 Task: Create a meeting invitation titled 'Event Invitation' for July 22, 2023, from 10:00 AM to 10:30 AM at 'Comman Room'.
Action: Mouse moved to (7, 57)
Screenshot: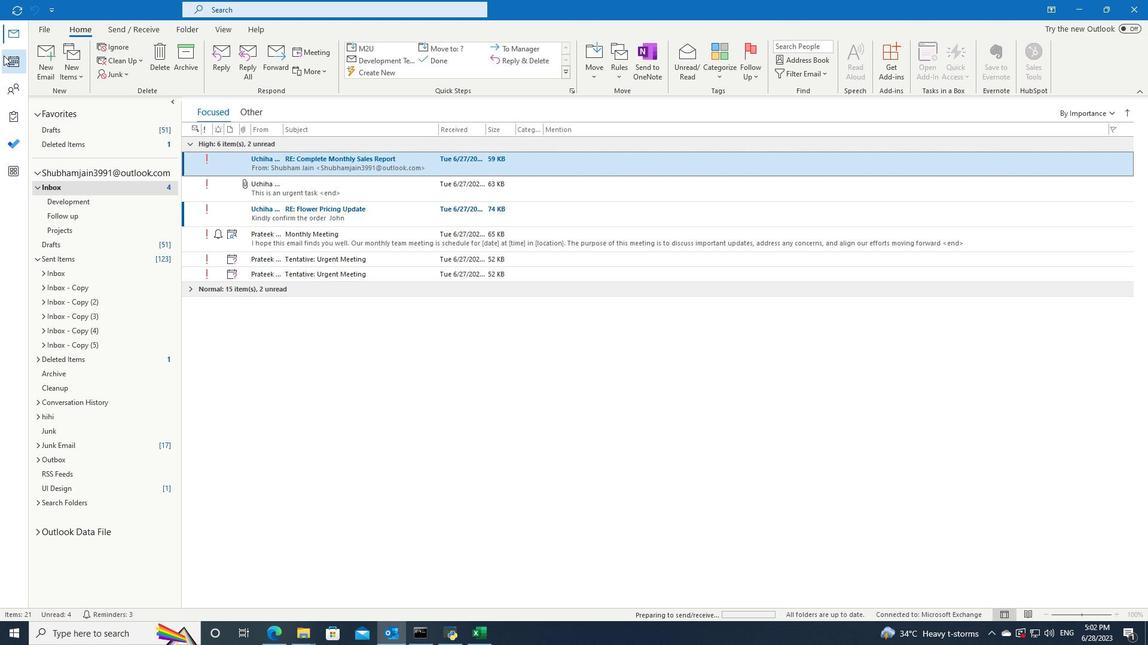 
Action: Mouse pressed left at (7, 57)
Screenshot: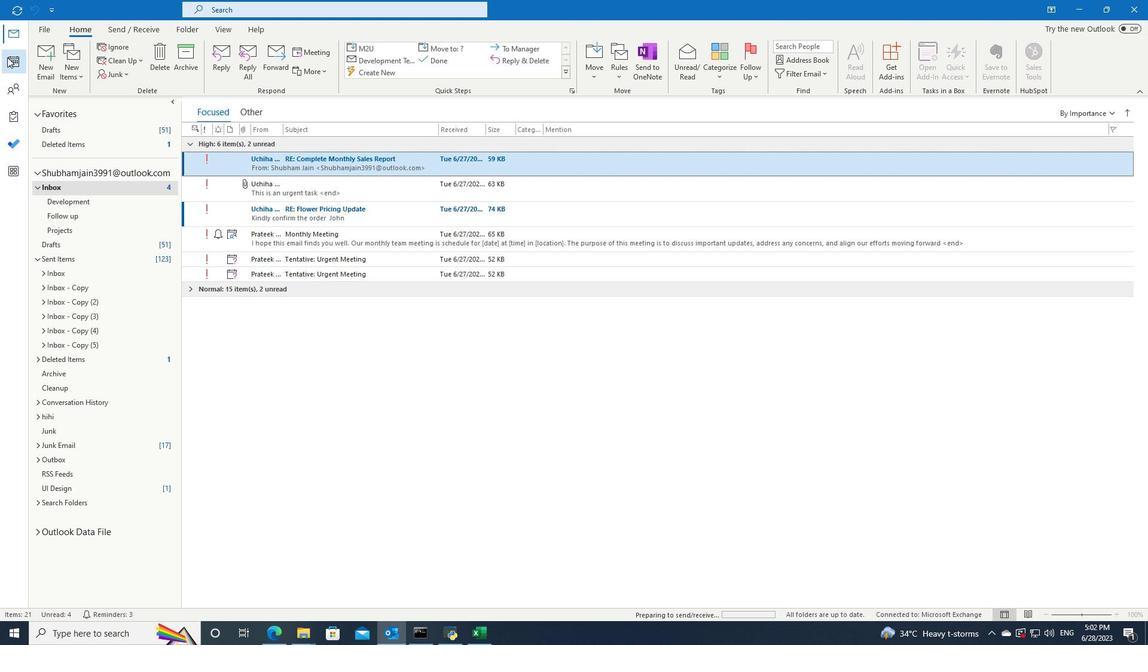 
Action: Mouse moved to (97, 74)
Screenshot: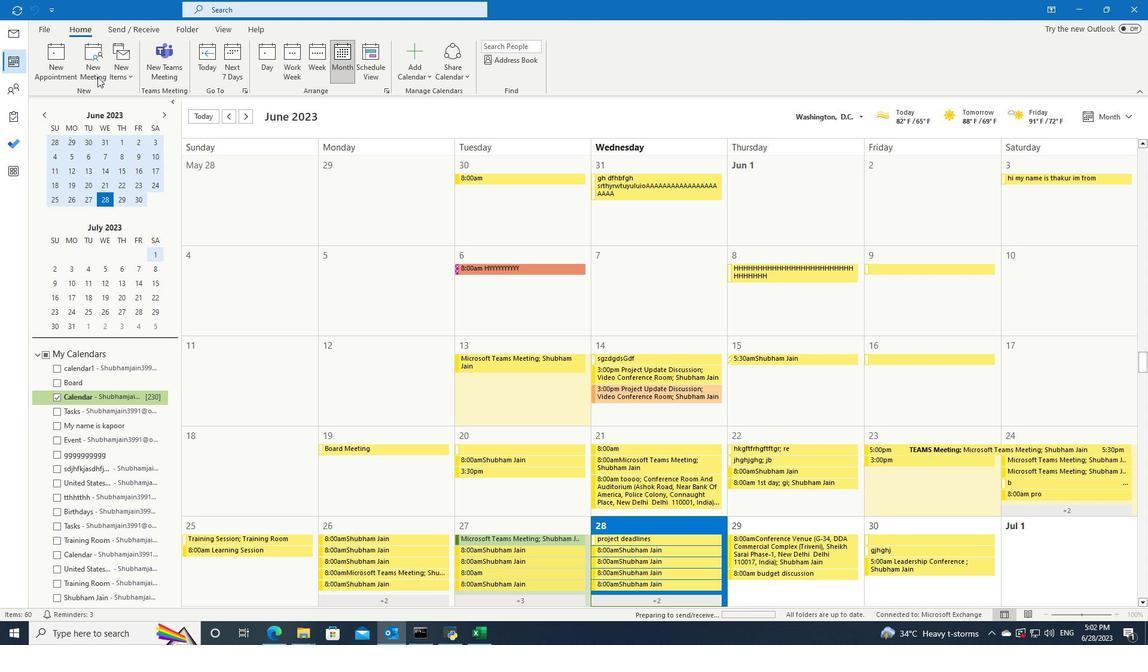 
Action: Mouse pressed left at (97, 74)
Screenshot: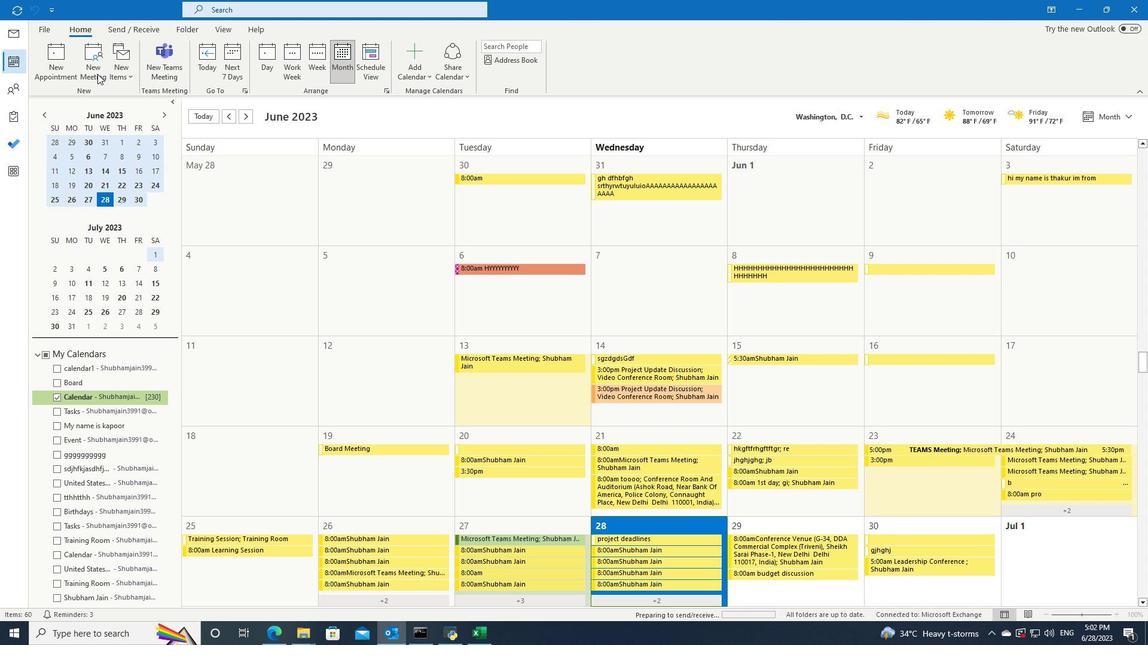 
Action: Mouse pressed left at (97, 74)
Screenshot: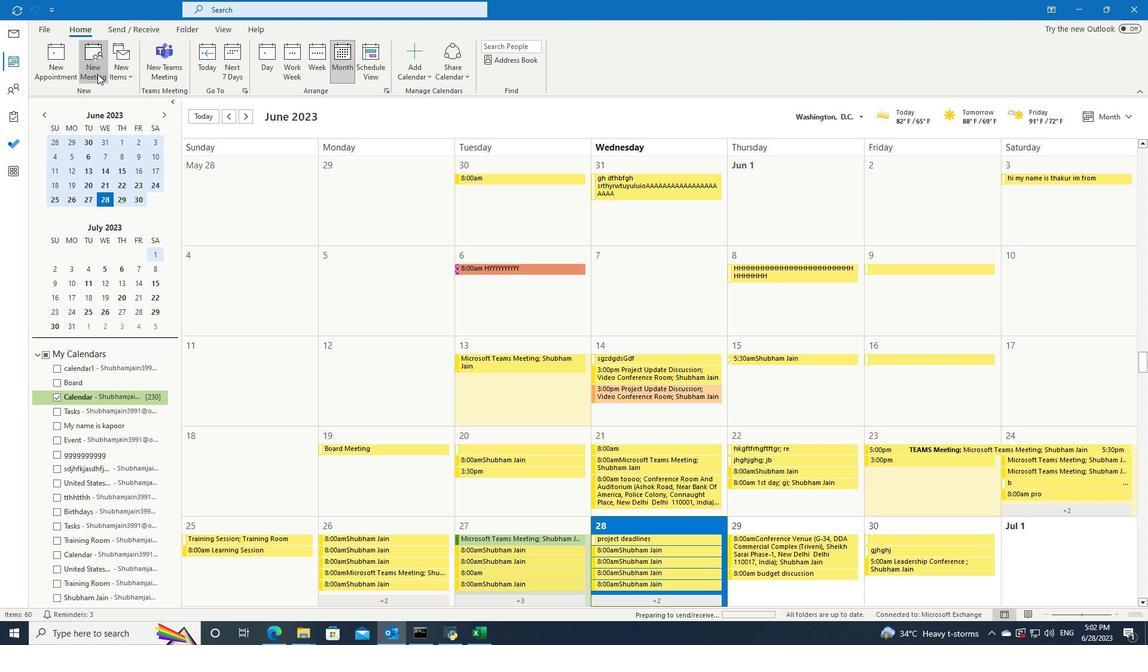 
Action: Mouse moved to (115, 132)
Screenshot: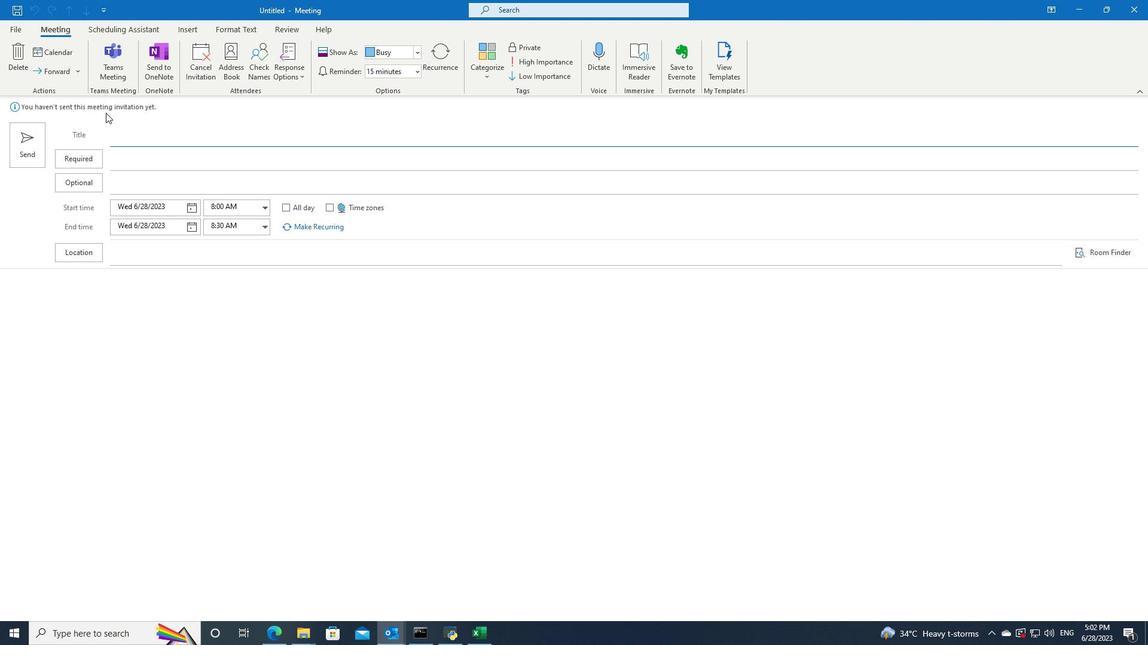 
Action: Key pressed <Key.shift>Event<Key.space><Key.shift>Invitation
Screenshot: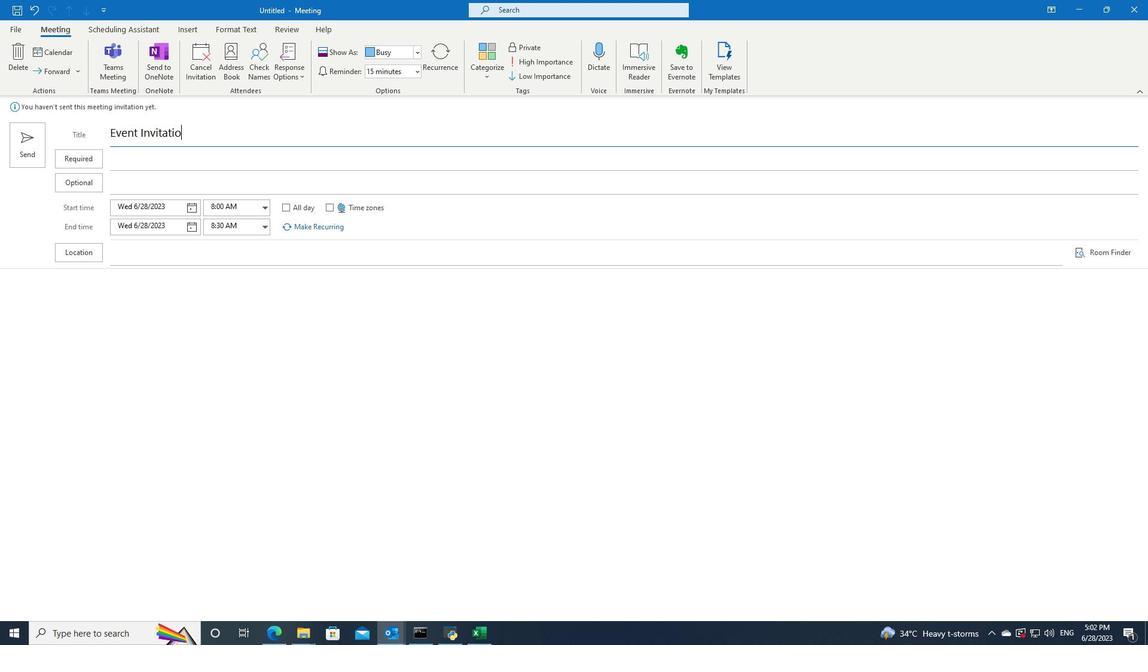 
Action: Mouse moved to (192, 206)
Screenshot: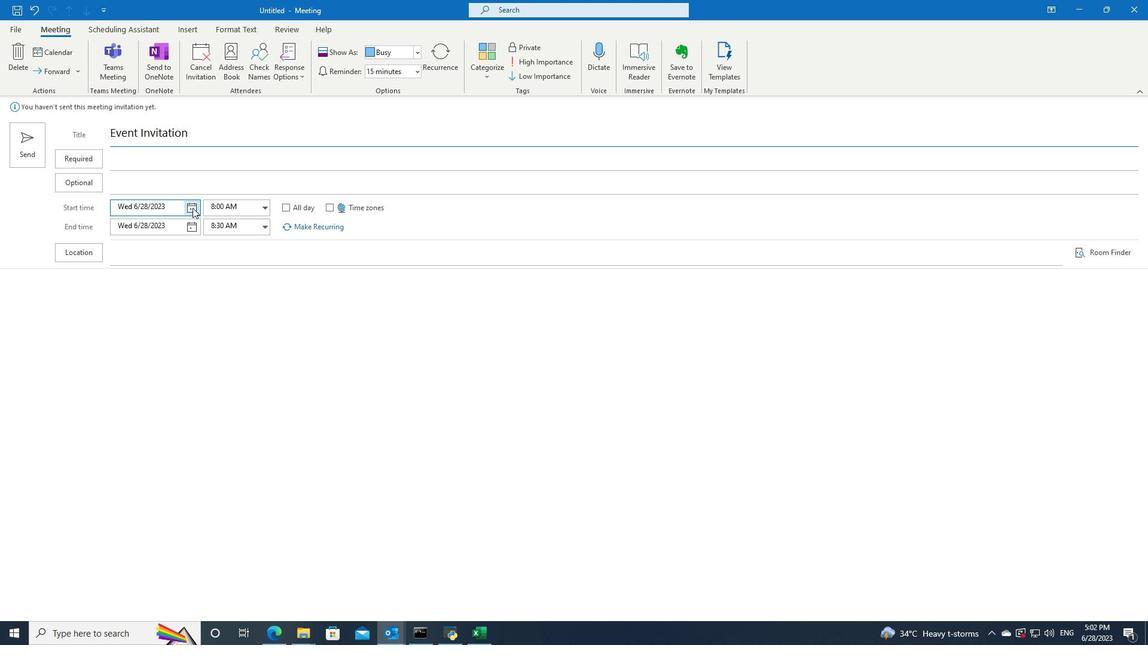 
Action: Mouse pressed left at (192, 206)
Screenshot: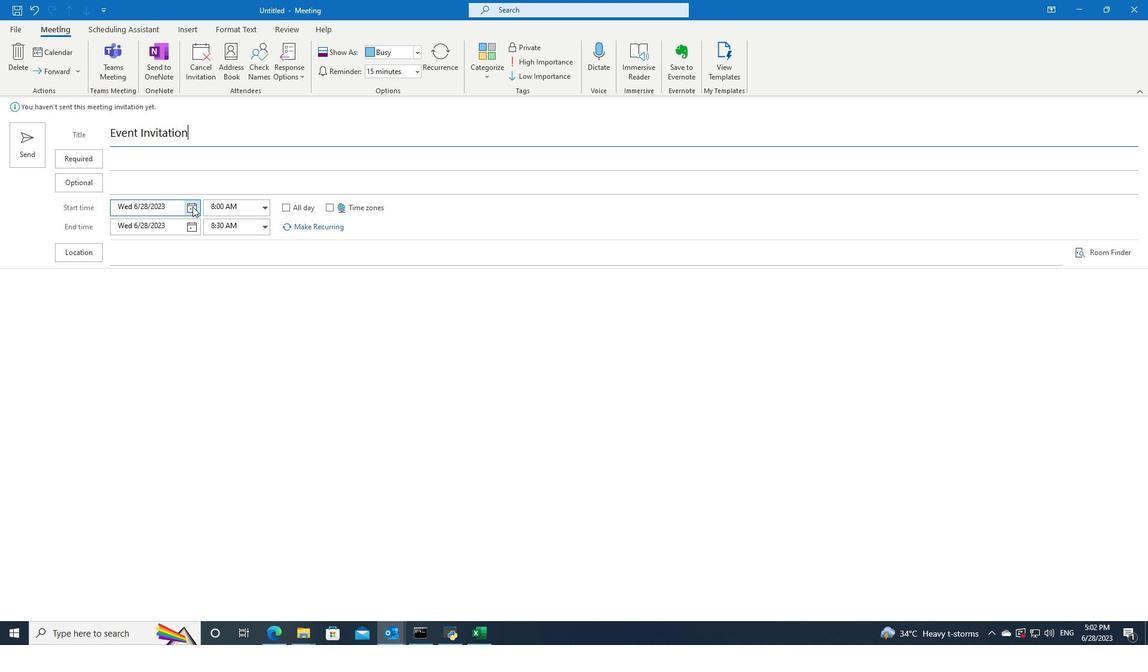 
Action: Mouse moved to (192, 224)
Screenshot: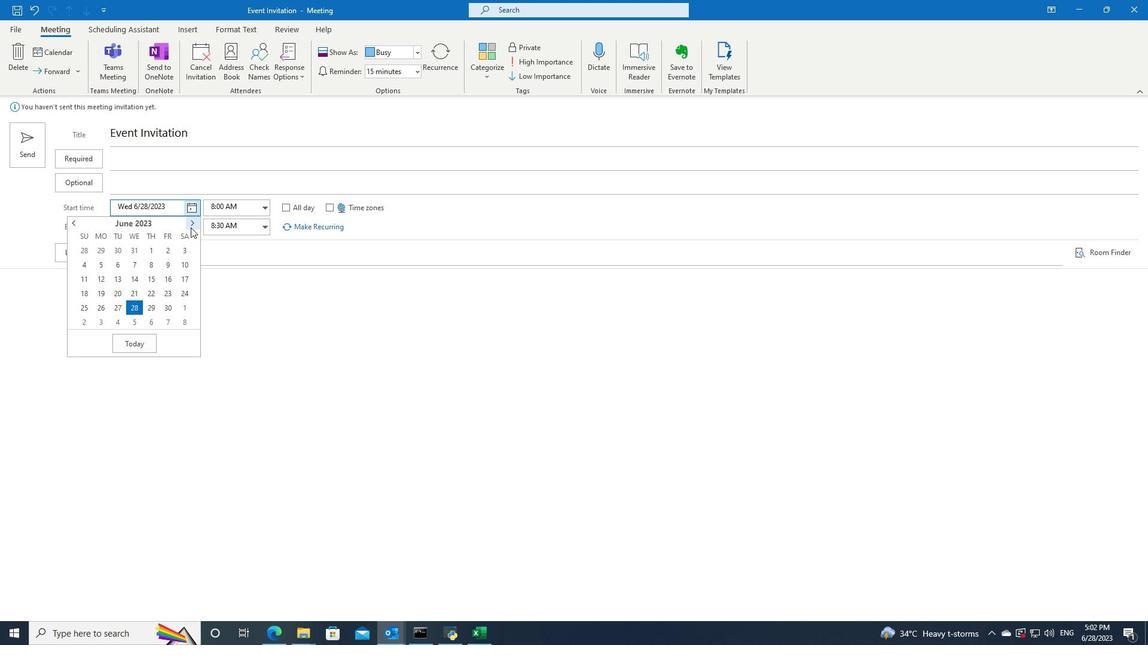 
Action: Mouse pressed left at (192, 224)
Screenshot: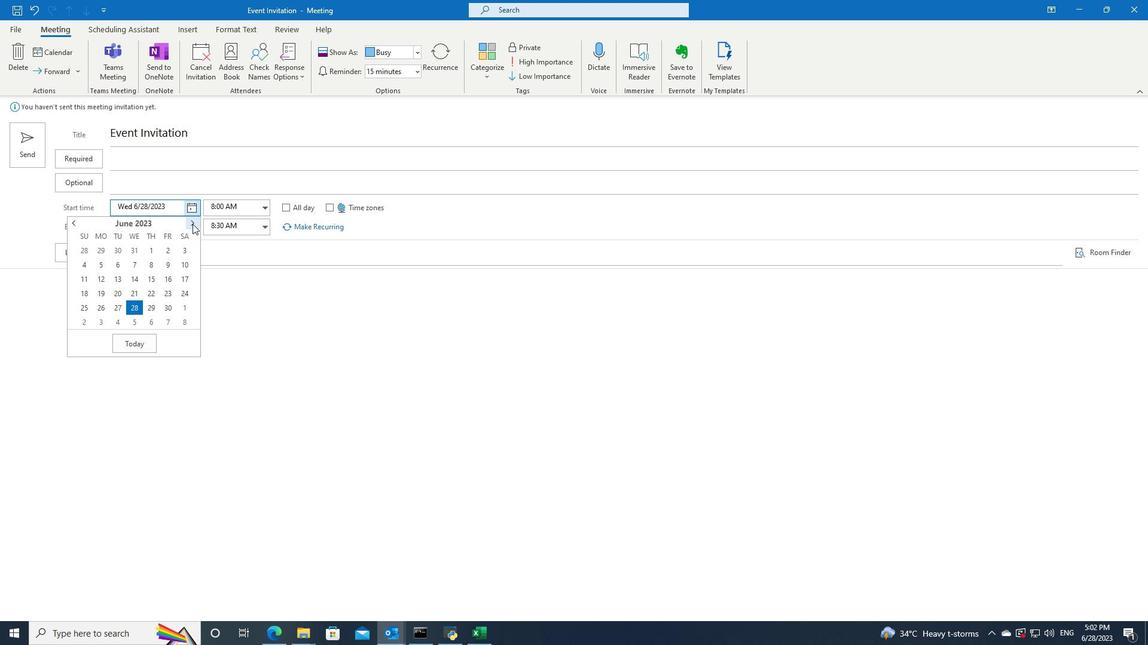 
Action: Mouse moved to (183, 291)
Screenshot: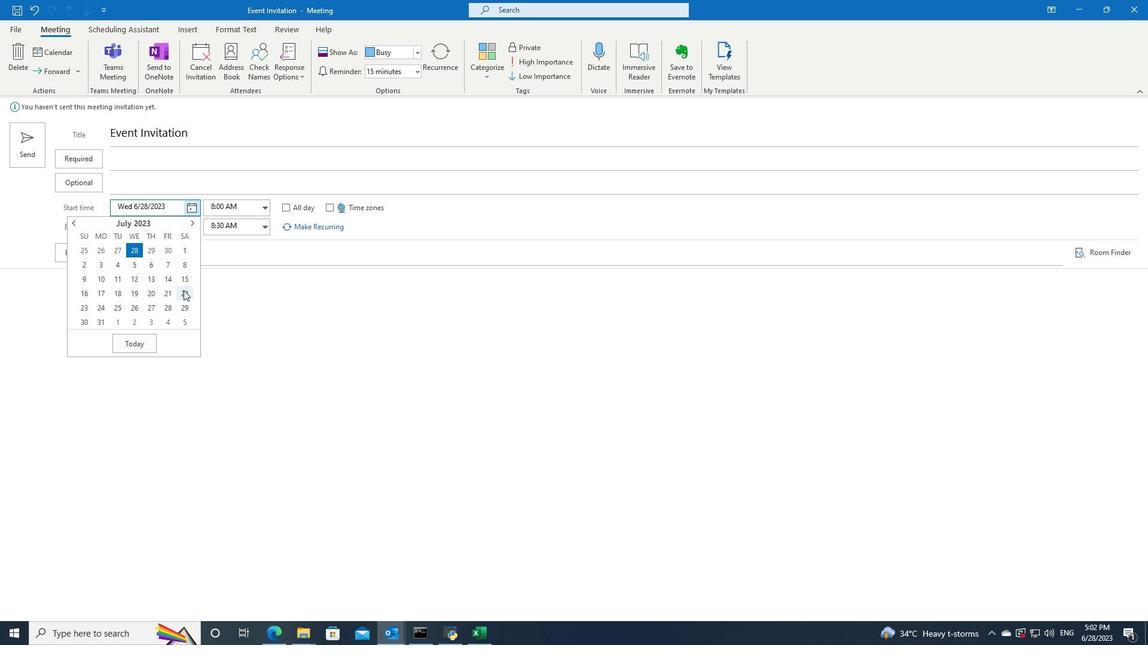 
Action: Mouse pressed left at (183, 291)
Screenshot: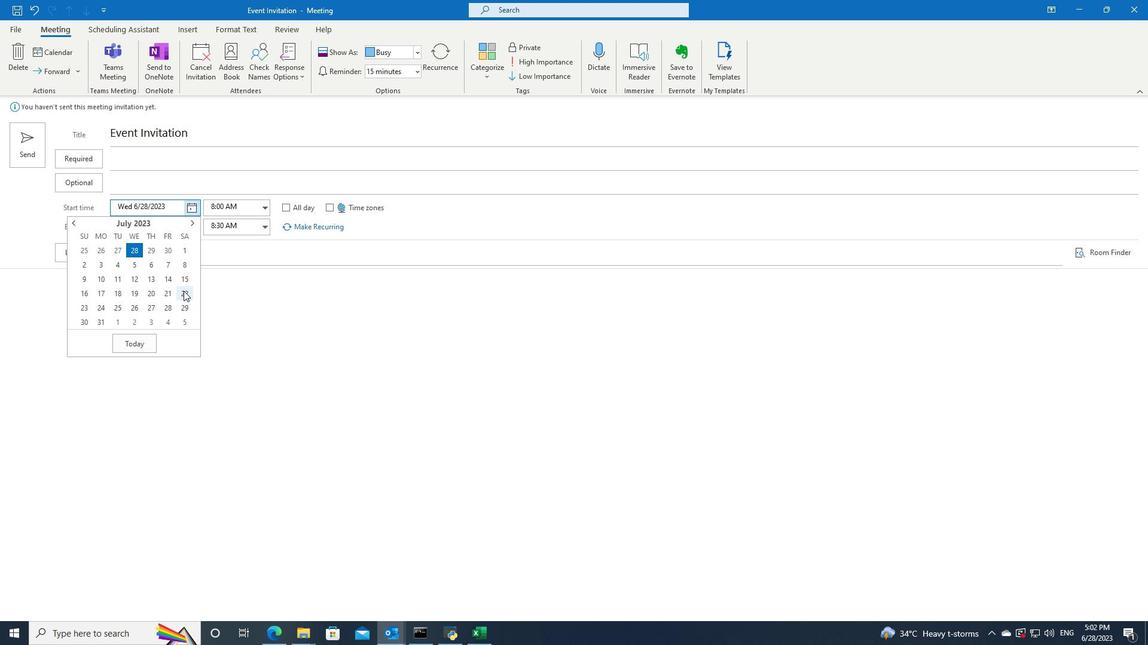 
Action: Mouse moved to (264, 206)
Screenshot: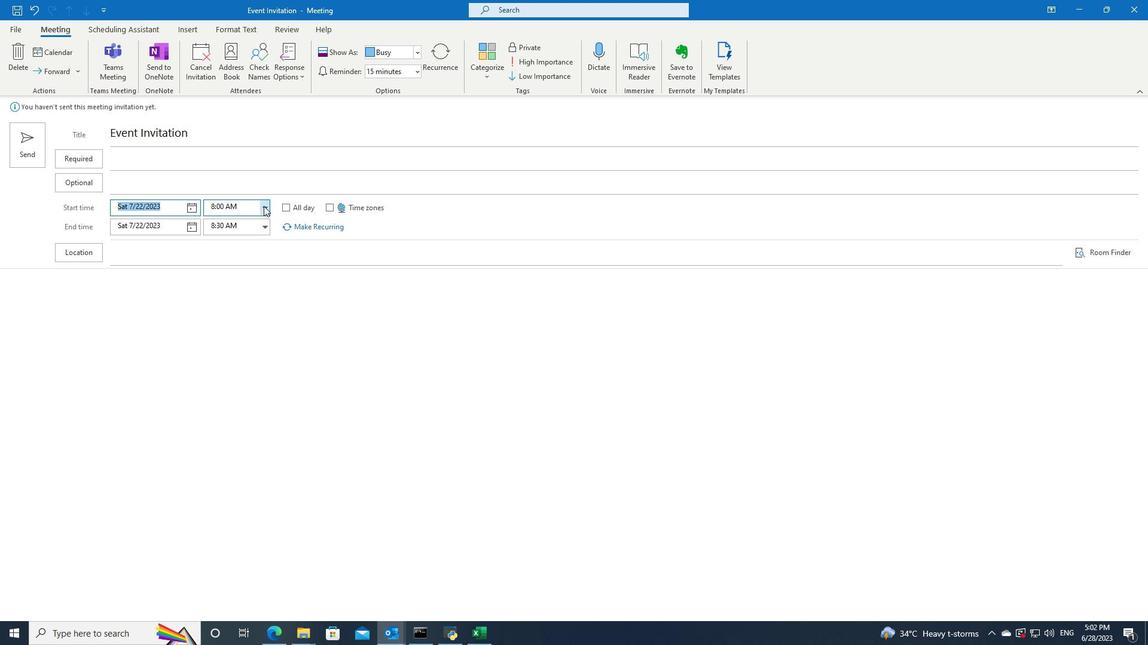 
Action: Mouse pressed left at (264, 206)
Screenshot: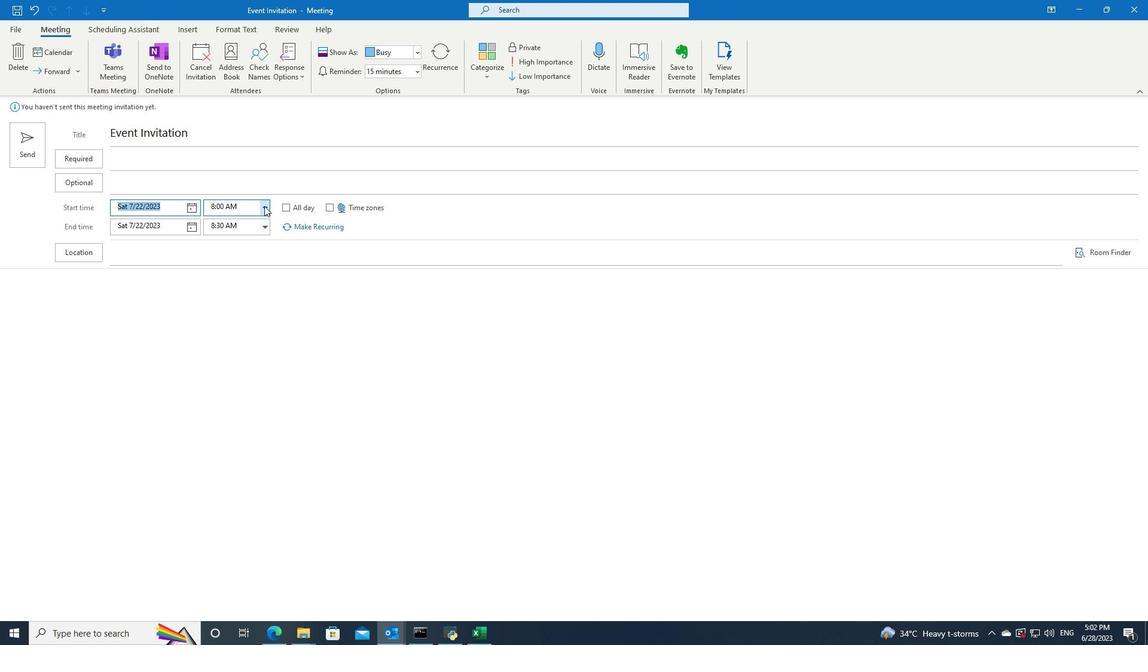 
Action: Mouse moved to (238, 263)
Screenshot: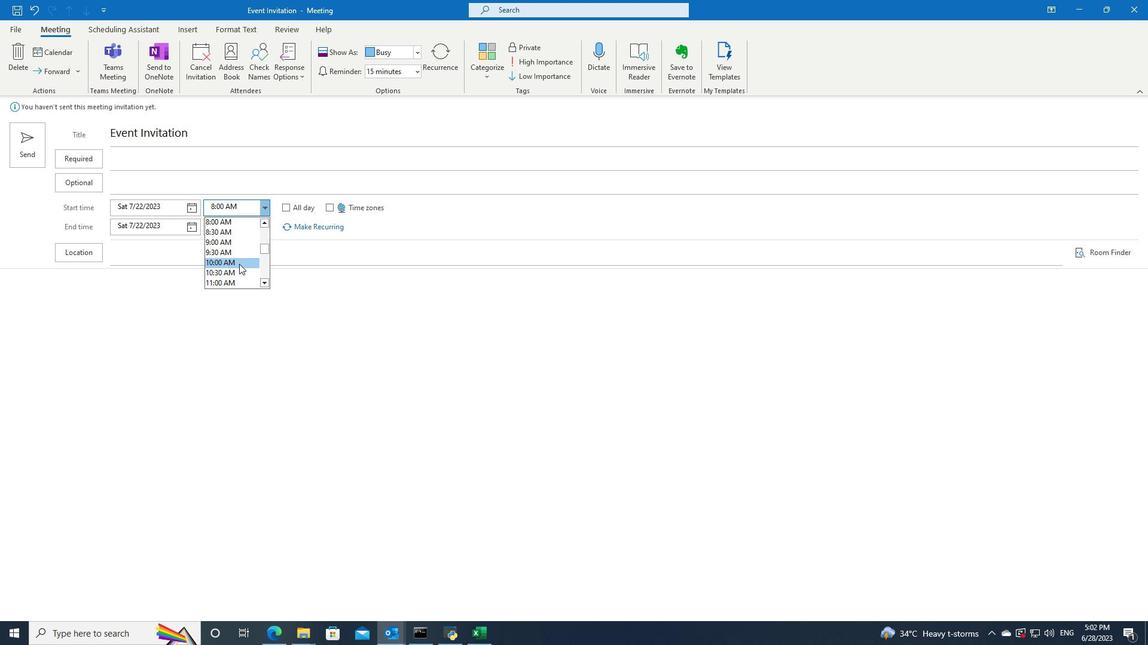 
Action: Mouse pressed left at (238, 263)
Screenshot: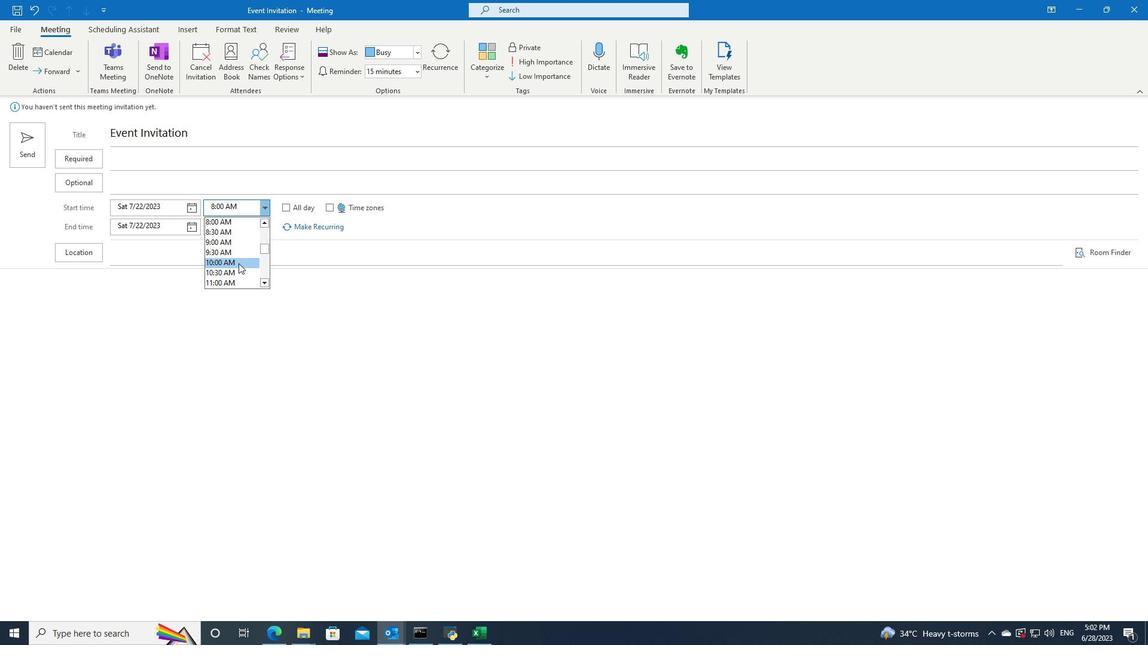 
Action: Mouse moved to (185, 258)
Screenshot: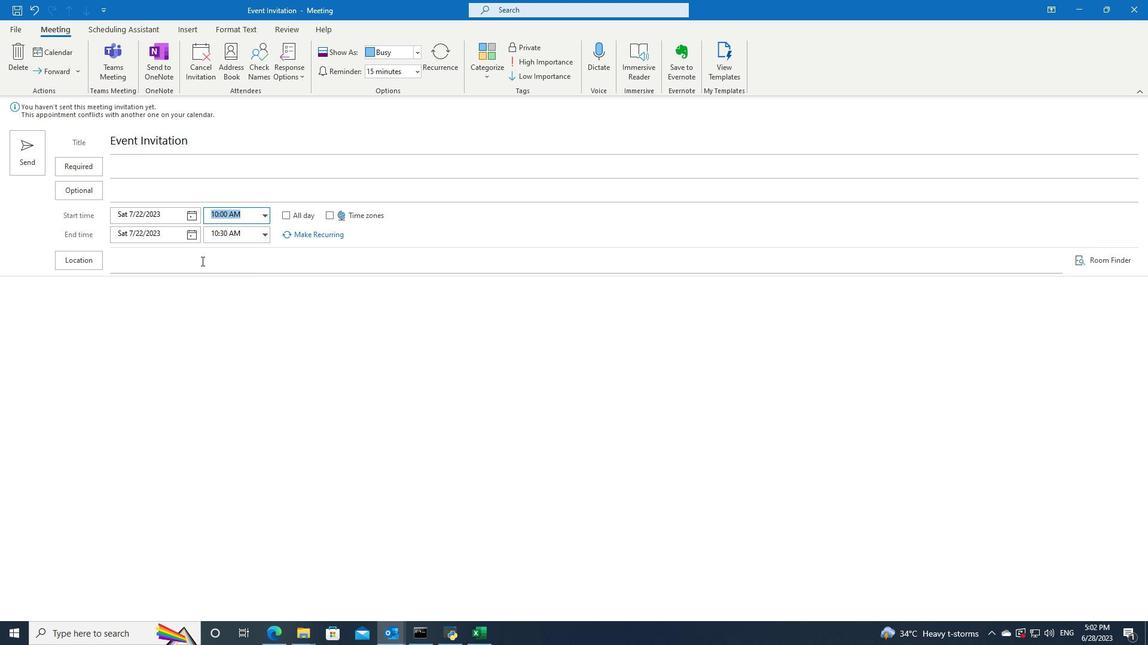 
Action: Mouse pressed left at (185, 258)
Screenshot: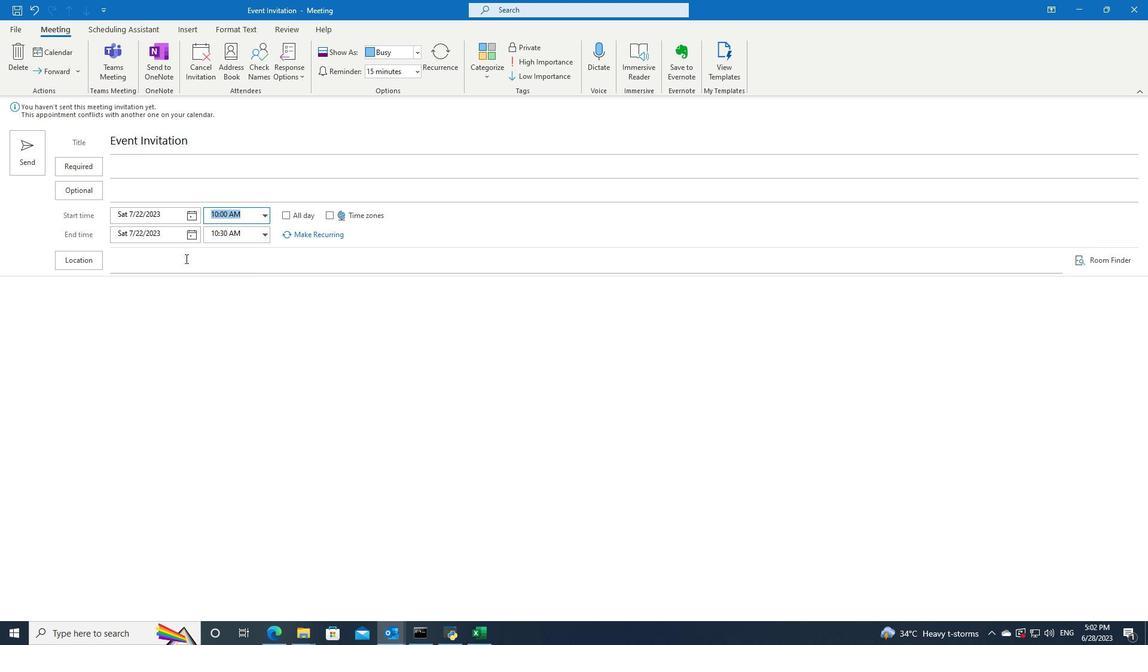 
Action: Key pressed <Key.shift>Comman<Key.space><Key.shift><Key.shift><Key.shift><Key.shift><Key.shift><Key.shift><Key.shift>Room
Screenshot: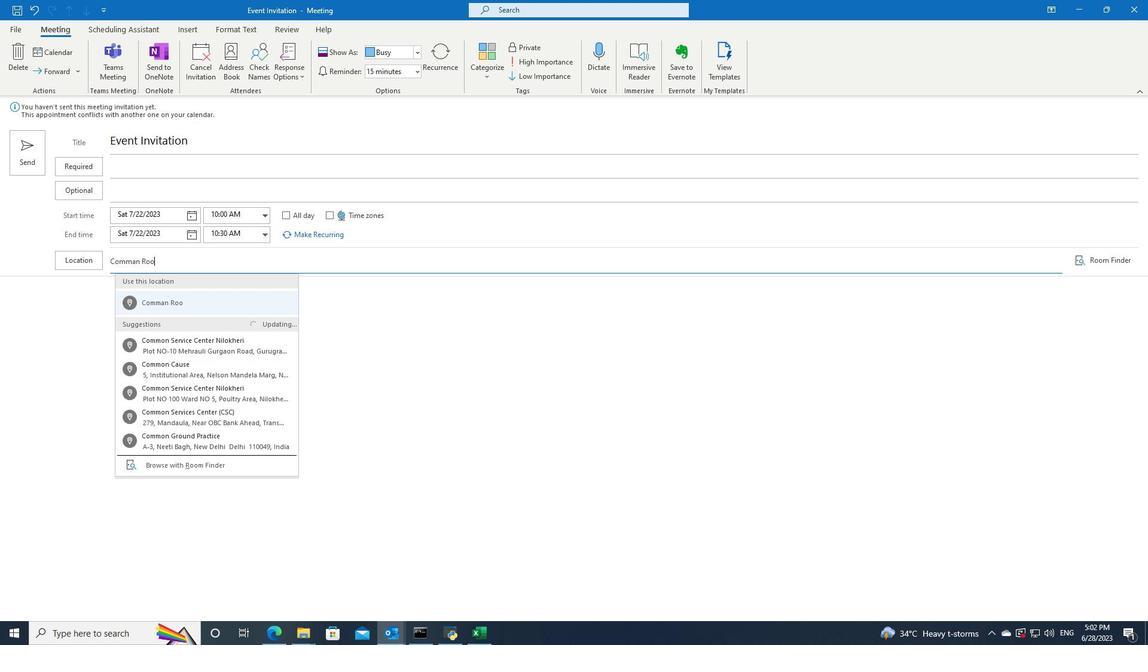 
Action: Mouse moved to (20, 32)
Screenshot: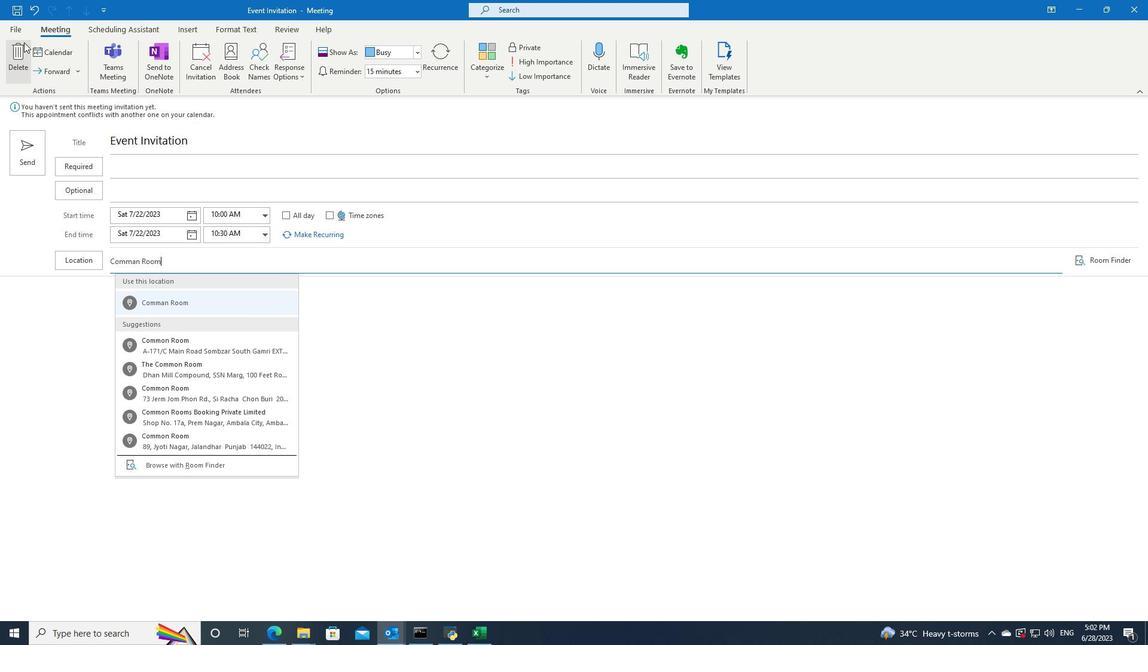 
Action: Mouse pressed left at (20, 32)
Screenshot: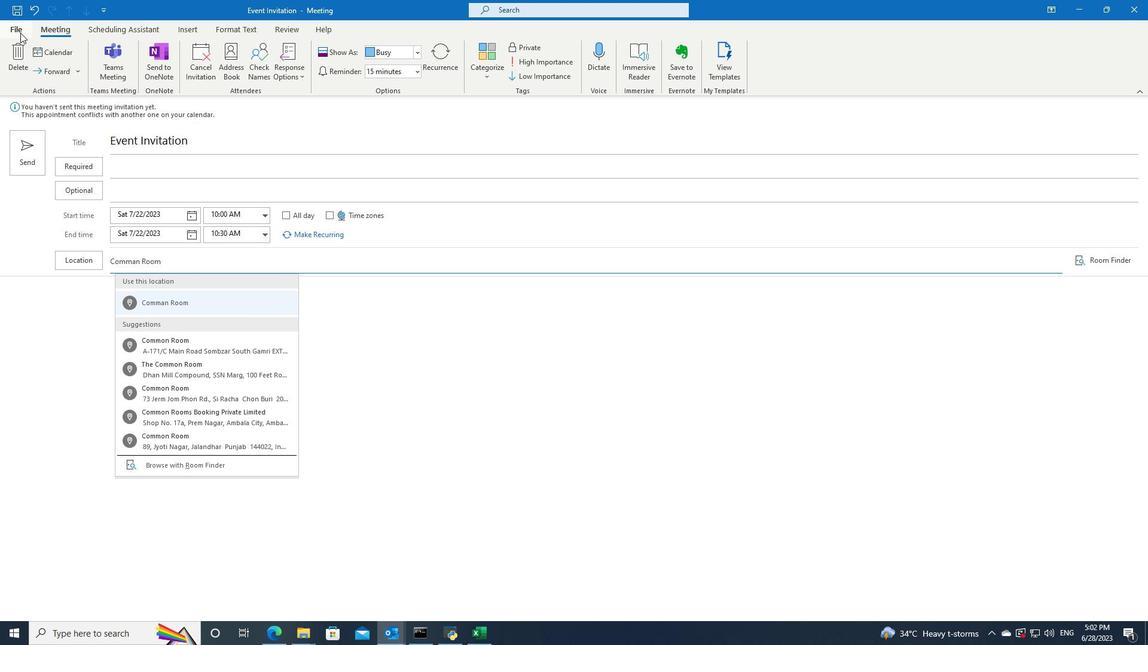 
Action: Mouse moved to (32, 81)
Screenshot: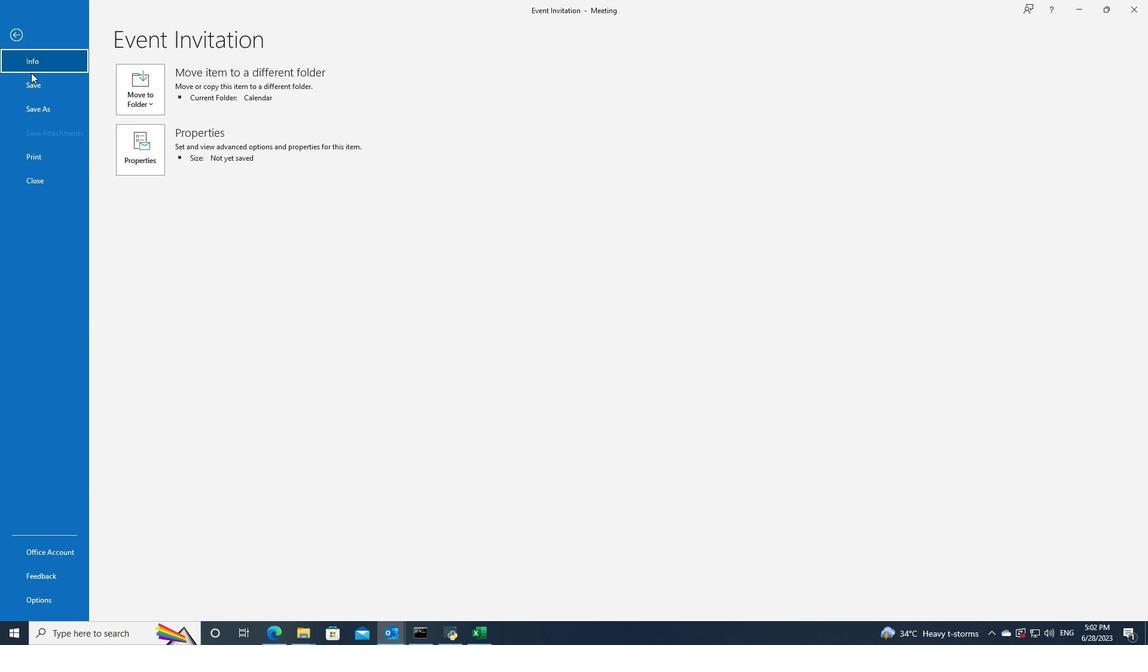 
Action: Mouse pressed left at (32, 81)
Screenshot: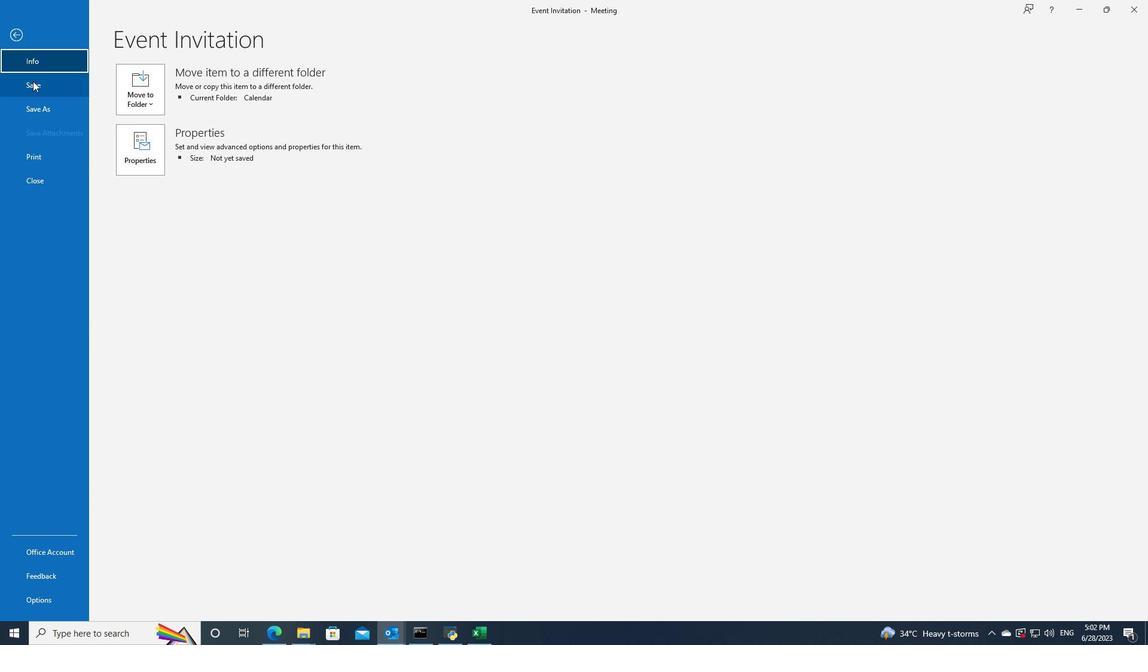 
